 Task: Set the name of your address to "Home".
Action: Mouse moved to (922, 24)
Screenshot: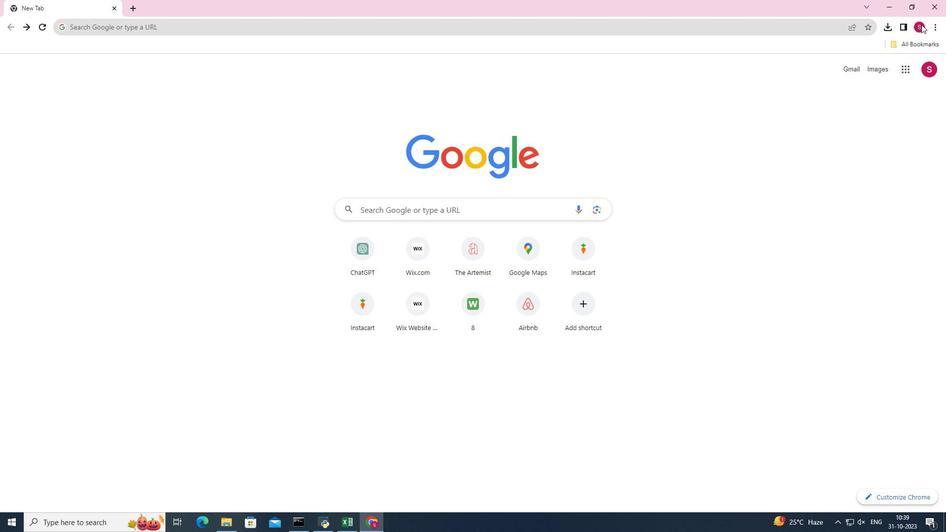 
Action: Mouse pressed left at (922, 24)
Screenshot: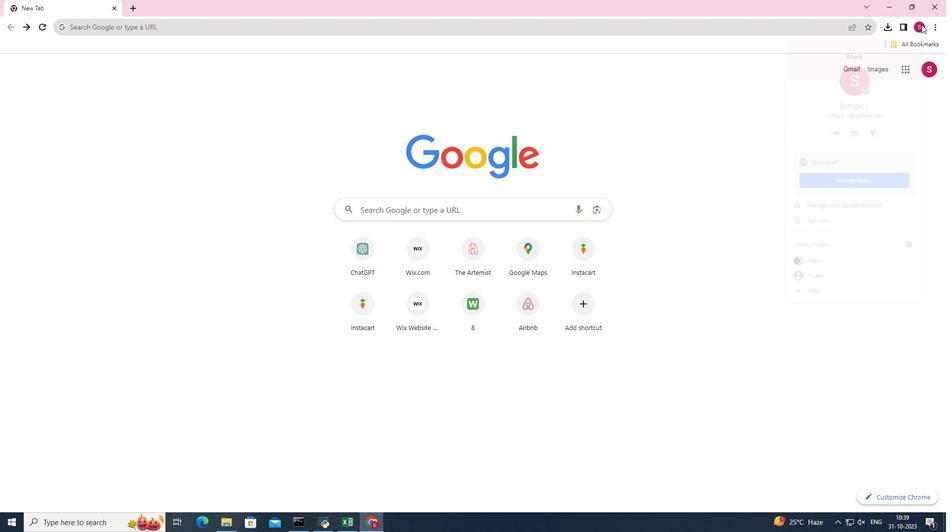
Action: Mouse moved to (875, 130)
Screenshot: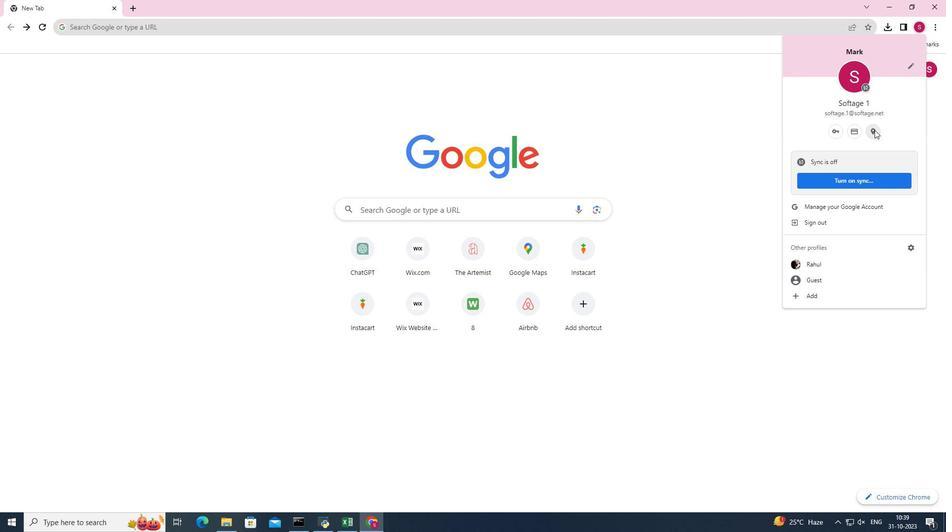 
Action: Mouse pressed left at (875, 130)
Screenshot: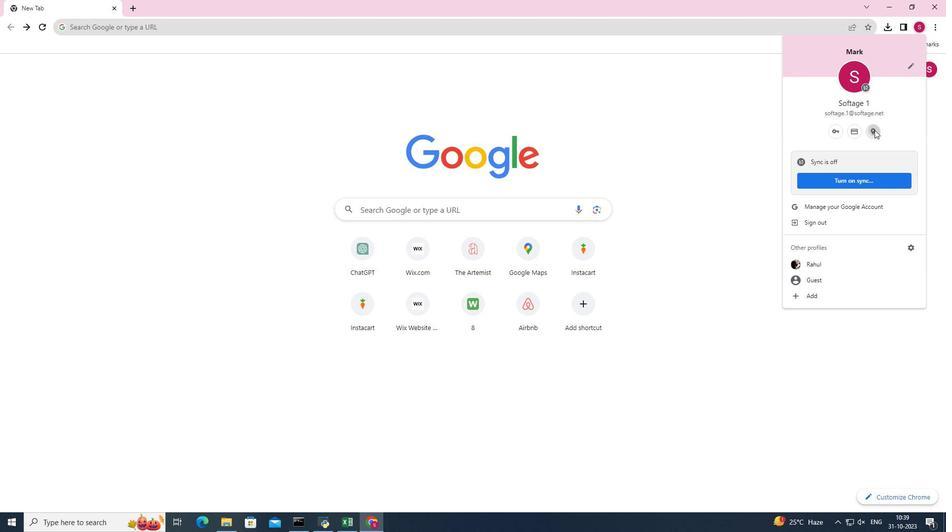 
Action: Mouse moved to (611, 150)
Screenshot: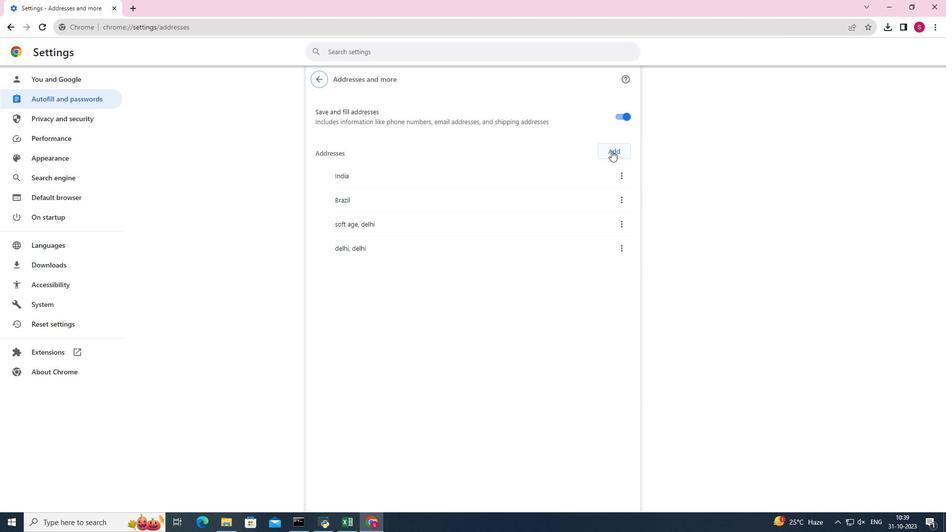 
Action: Mouse pressed left at (611, 150)
Screenshot: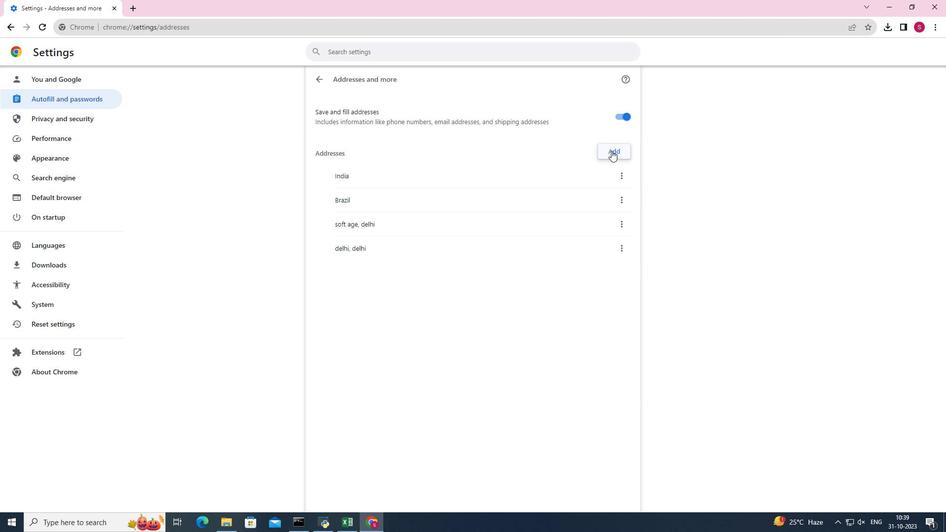 
Action: Mouse pressed left at (611, 150)
Screenshot: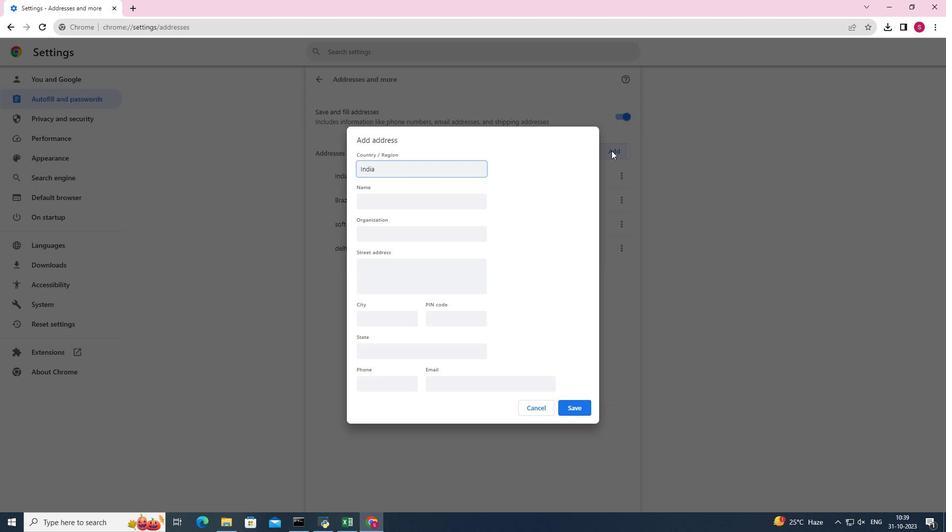 
Action: Mouse moved to (433, 203)
Screenshot: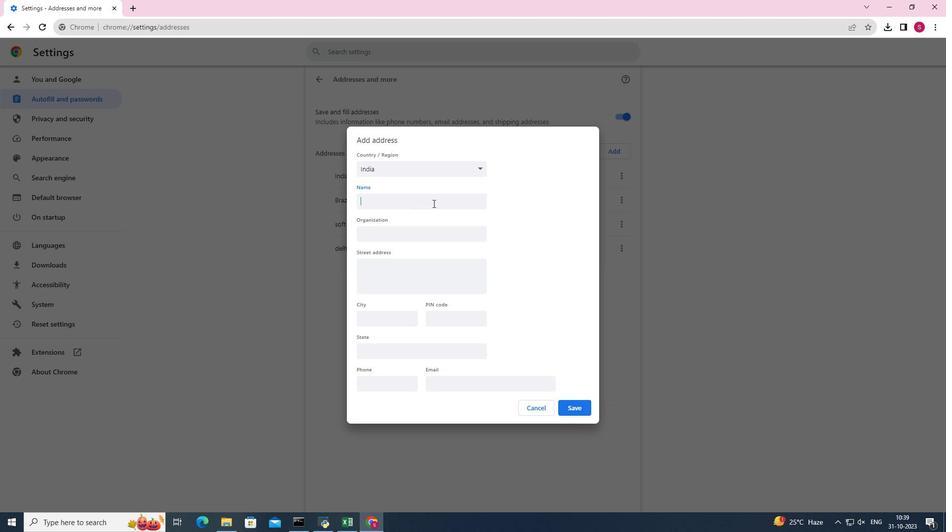 
Action: Mouse pressed left at (433, 203)
Screenshot: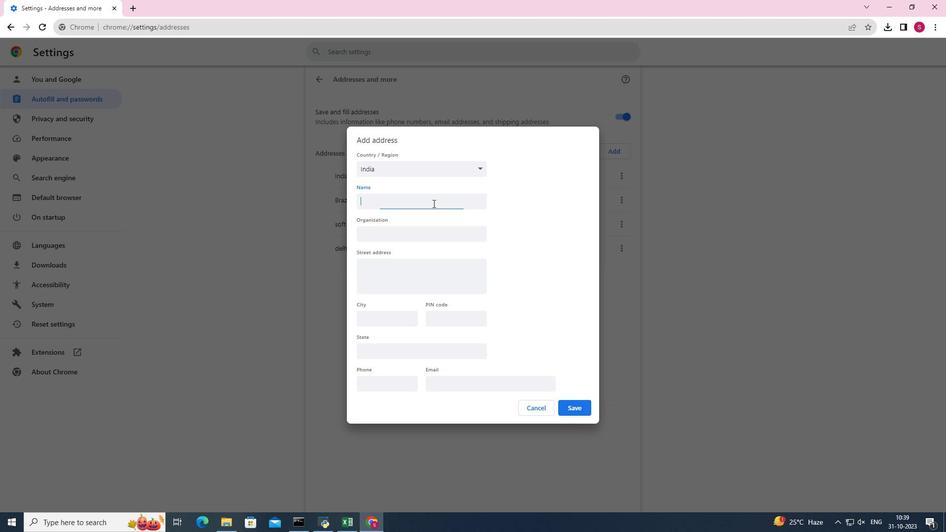 
Action: Key pressed <Key.shift>Home
Screenshot: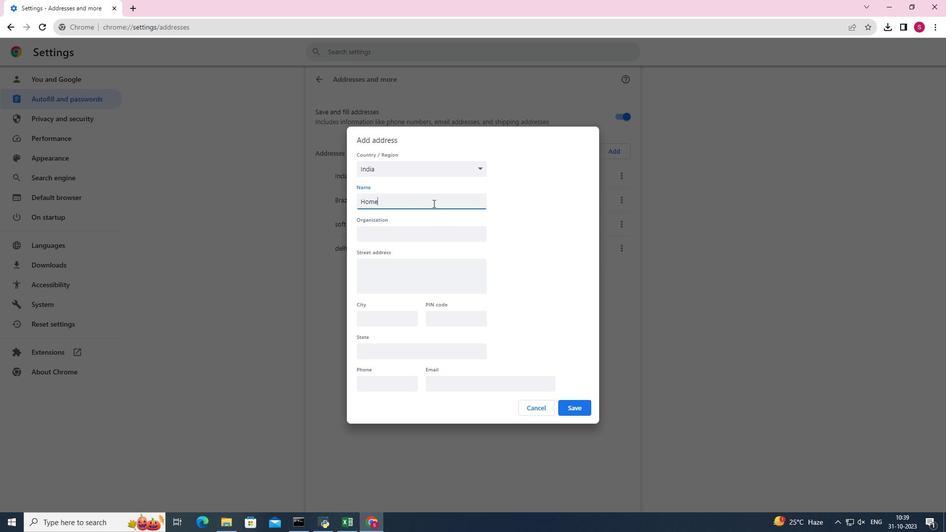 
Action: Mouse moved to (575, 411)
Screenshot: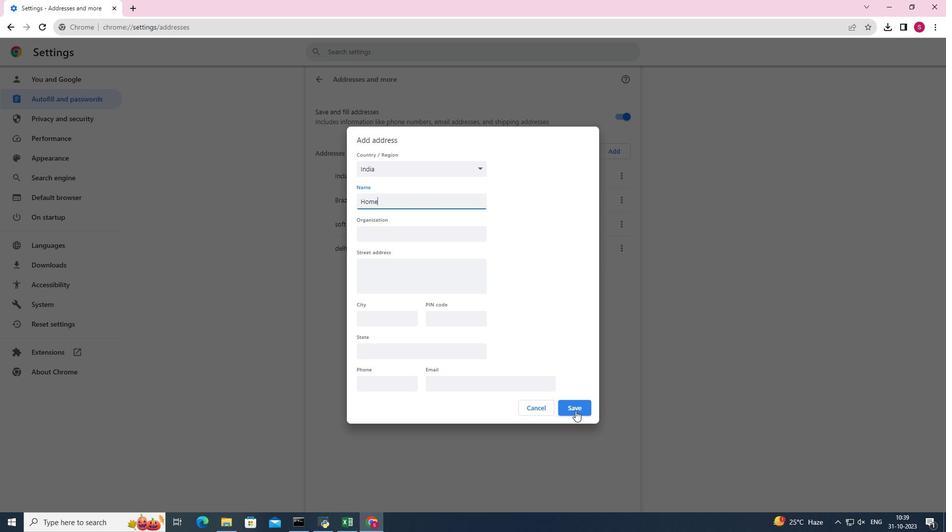 
Action: Mouse pressed left at (575, 411)
Screenshot: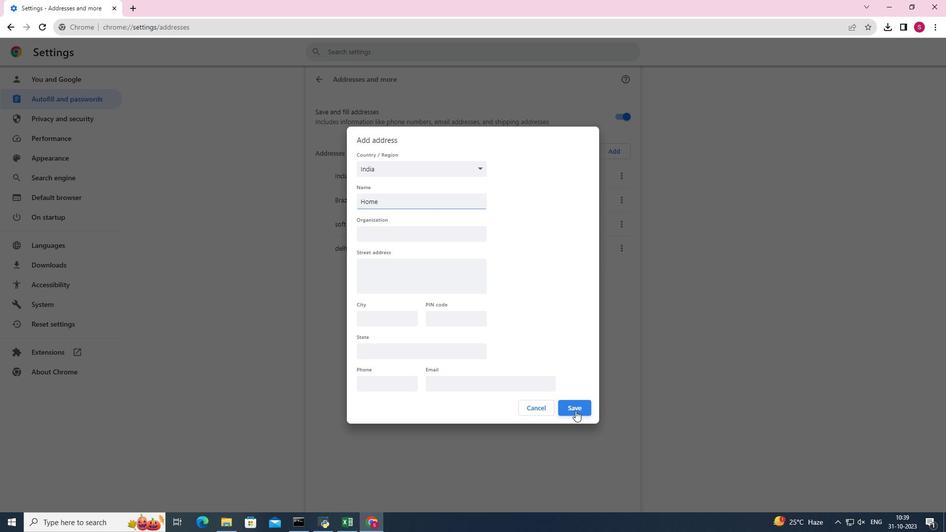 
Action: Mouse moved to (700, 328)
Screenshot: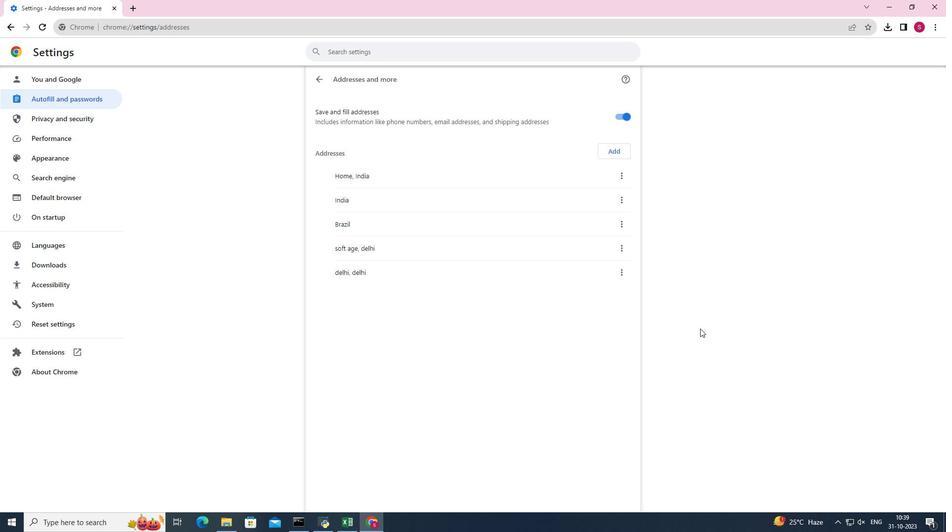 
